 Task: Make in the project AgileConnection an epic 'SOC 2 Compliance'. Create in the project AgileConnection an epic 'HIPAA Compliance'. Add in the project AgileConnection an epic 'GDPR Compliance'
Action: Mouse moved to (290, 127)
Screenshot: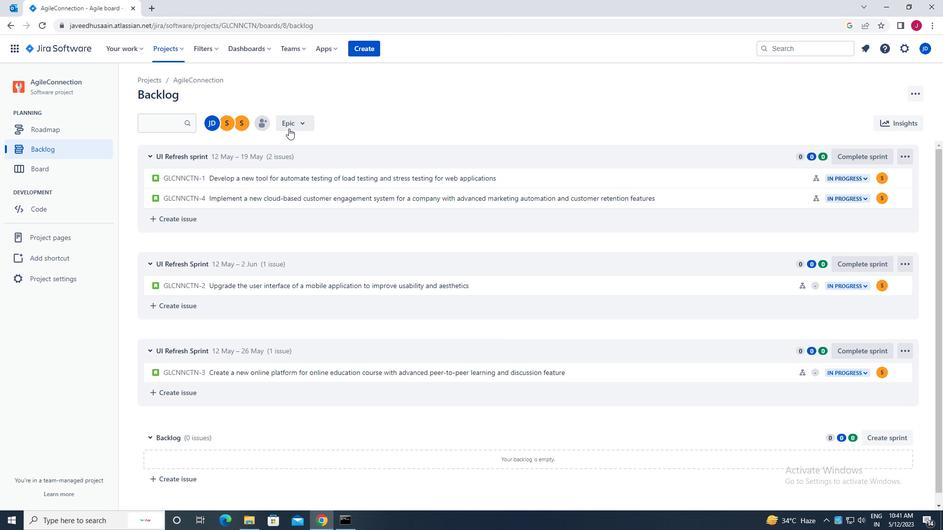 
Action: Mouse pressed left at (290, 127)
Screenshot: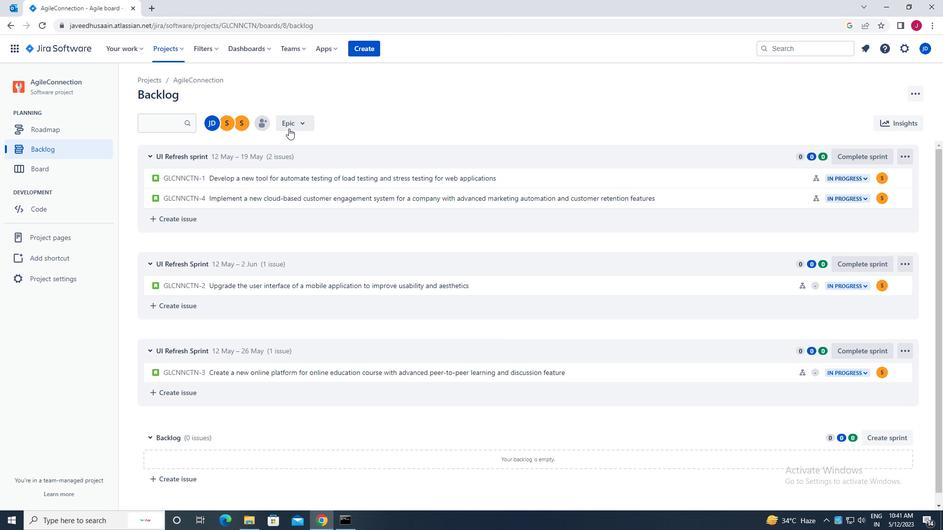 
Action: Mouse moved to (293, 182)
Screenshot: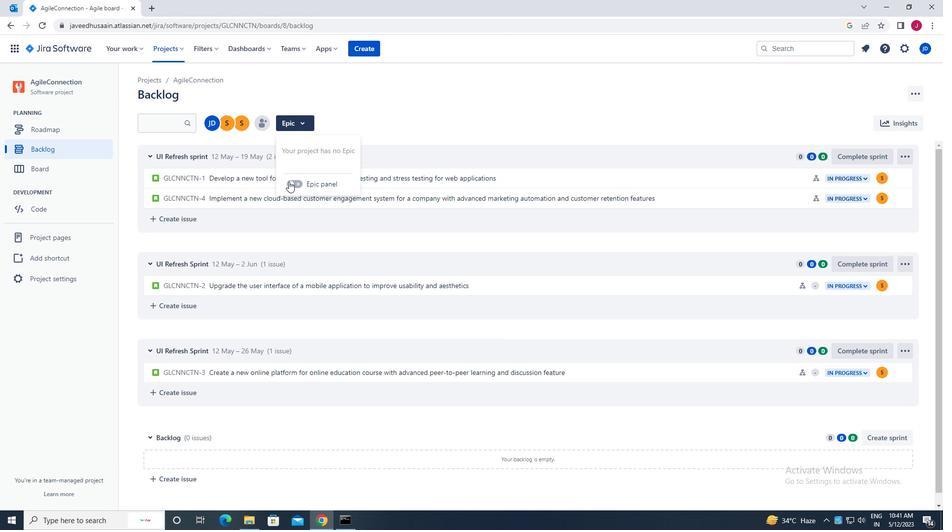 
Action: Mouse pressed left at (293, 182)
Screenshot: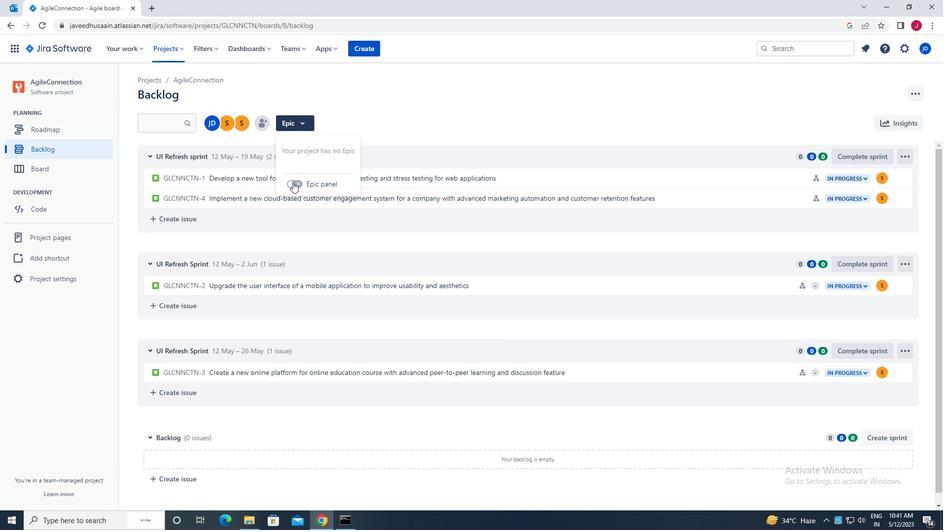 
Action: Mouse moved to (204, 341)
Screenshot: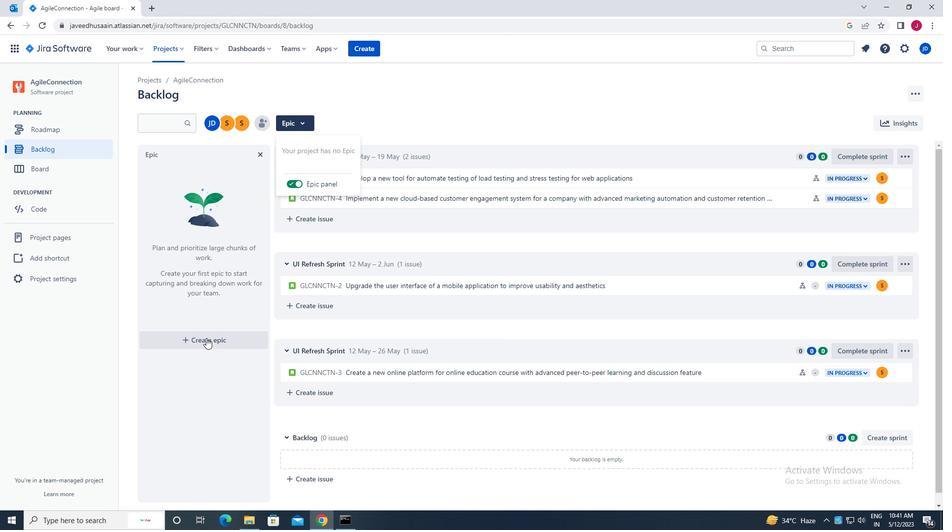 
Action: Mouse pressed left at (204, 341)
Screenshot: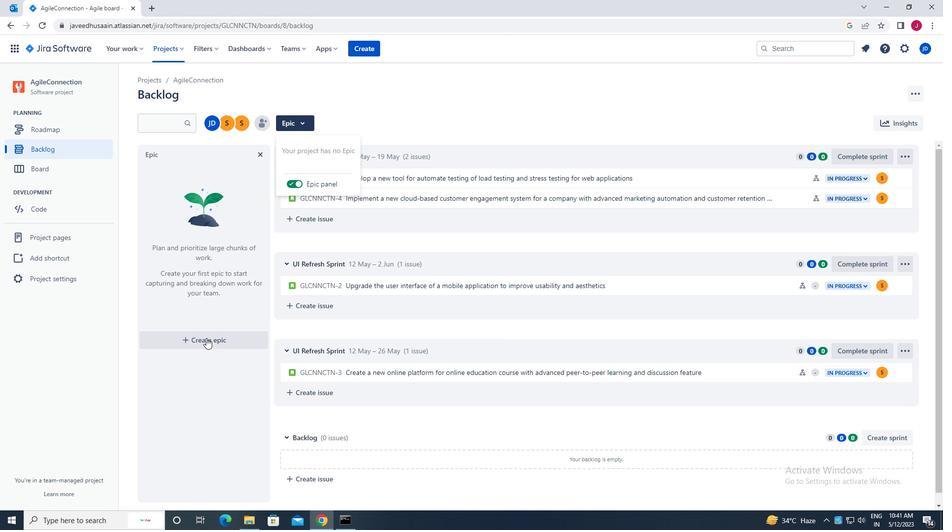 
Action: Mouse moved to (197, 339)
Screenshot: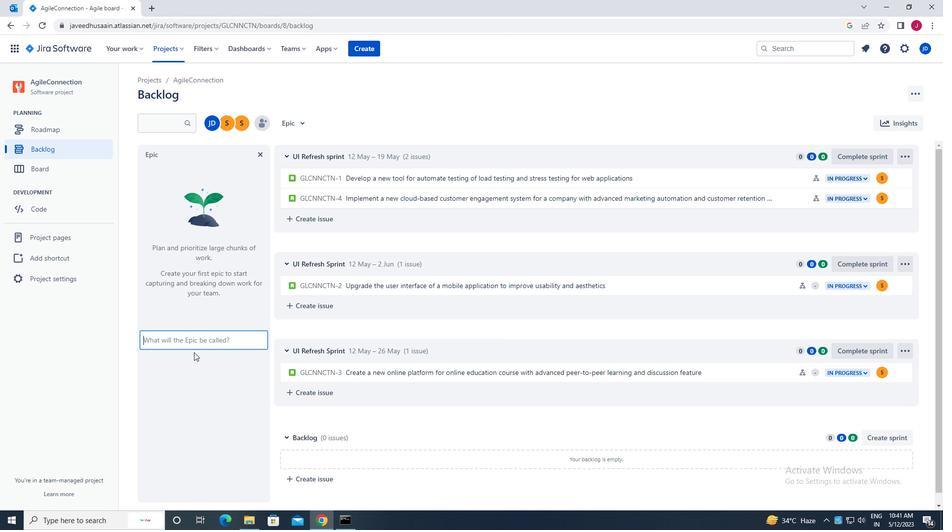 
Action: Mouse pressed left at (197, 339)
Screenshot: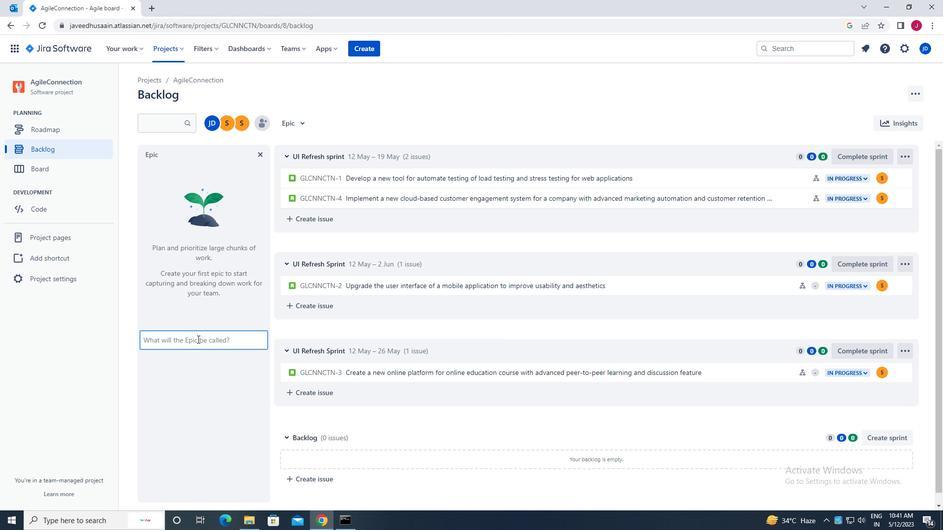 
Action: Key pressed soc<Key.space>2<Key.space>c<Key.caps_lock>ompliance<Key.enter>
Screenshot: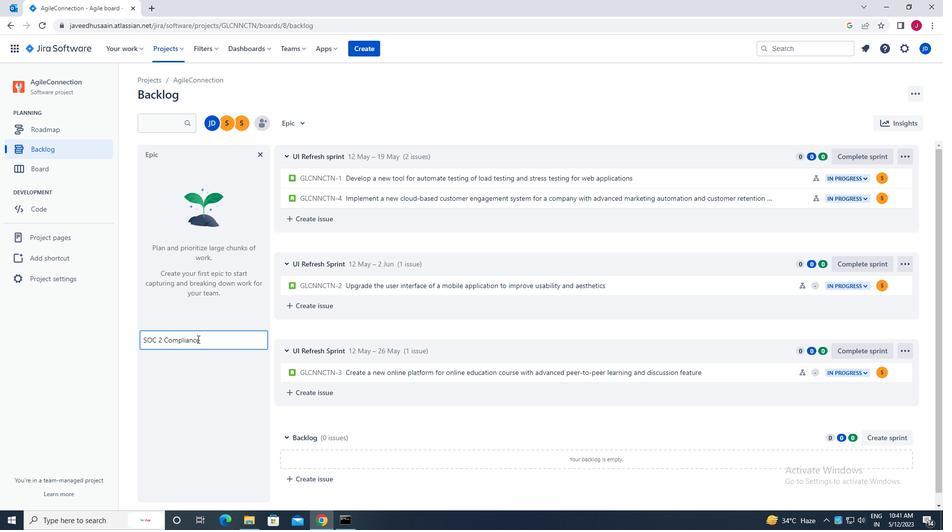 
Action: Mouse moved to (227, 222)
Screenshot: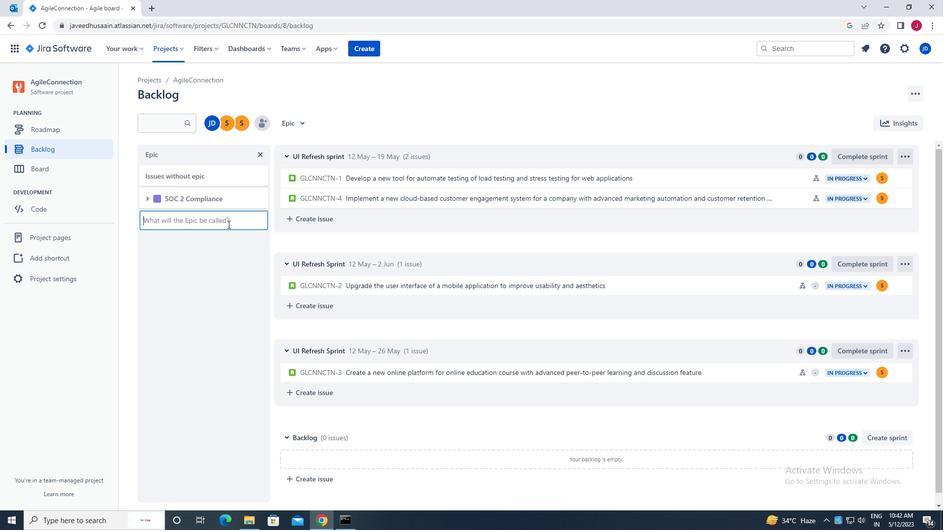 
Action: Mouse pressed left at (227, 222)
Screenshot: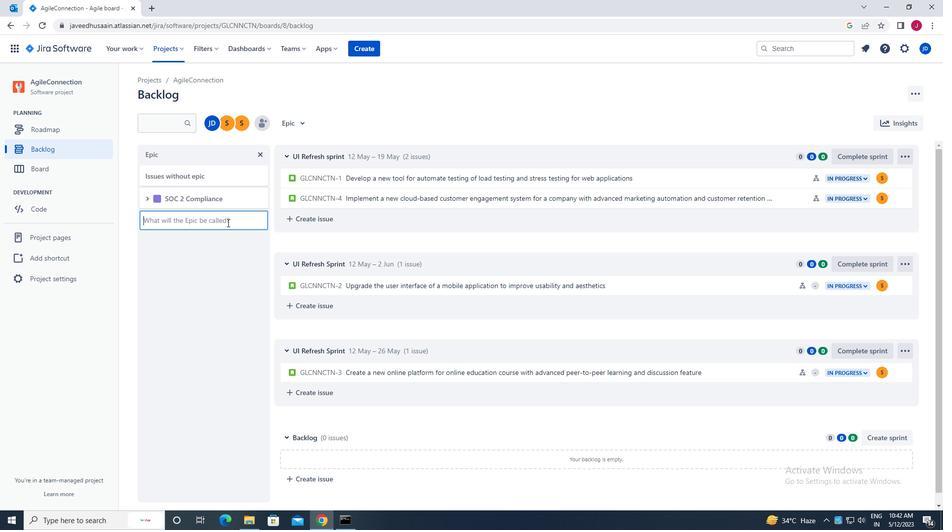 
Action: Key pressed <Key.caps_lock>hippa<Key.space><Key.backspace>a<Key.space>c<Key.caps_lock>ompliance<Key.enter>
Screenshot: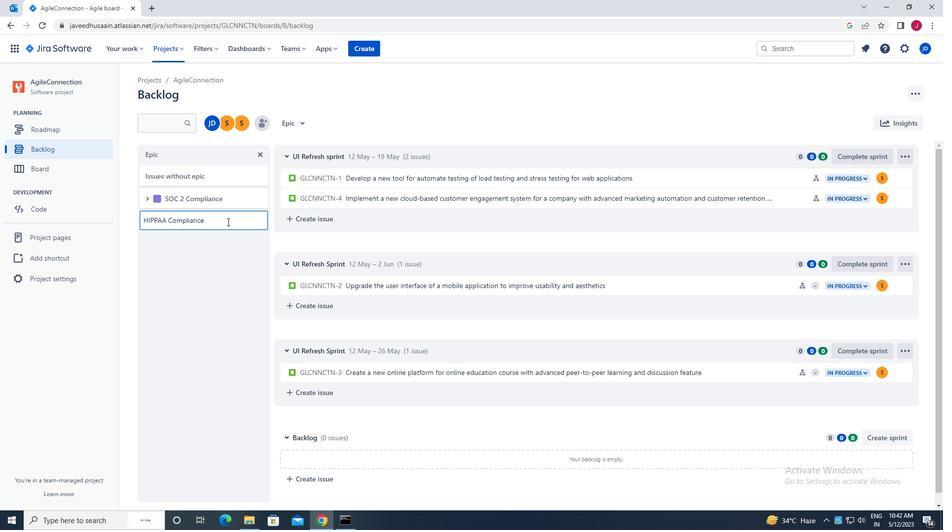 
Action: Mouse moved to (212, 248)
Screenshot: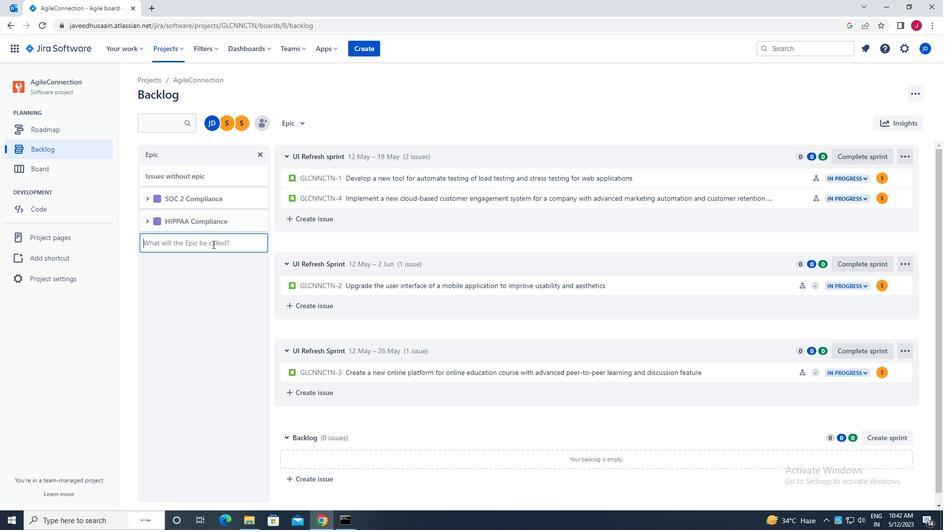 
Action: Mouse pressed left at (212, 248)
Screenshot: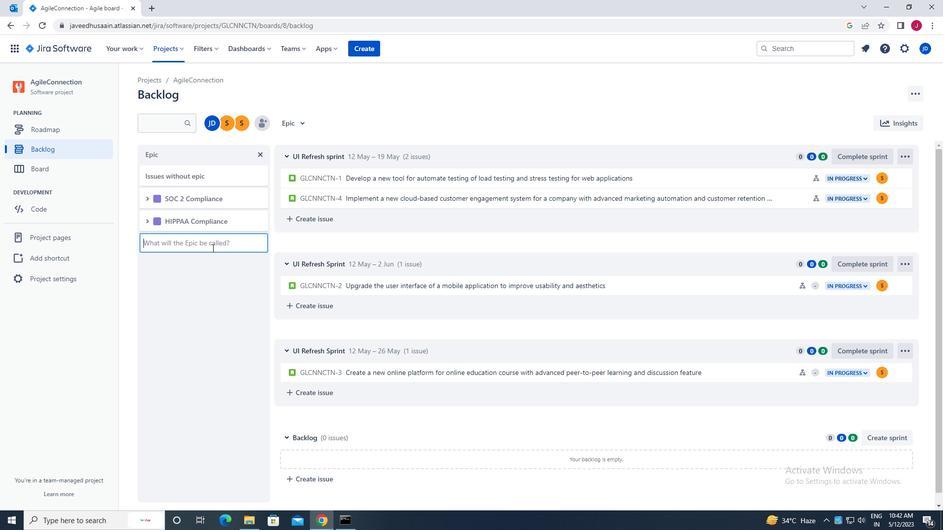 
Action: Mouse moved to (215, 247)
Screenshot: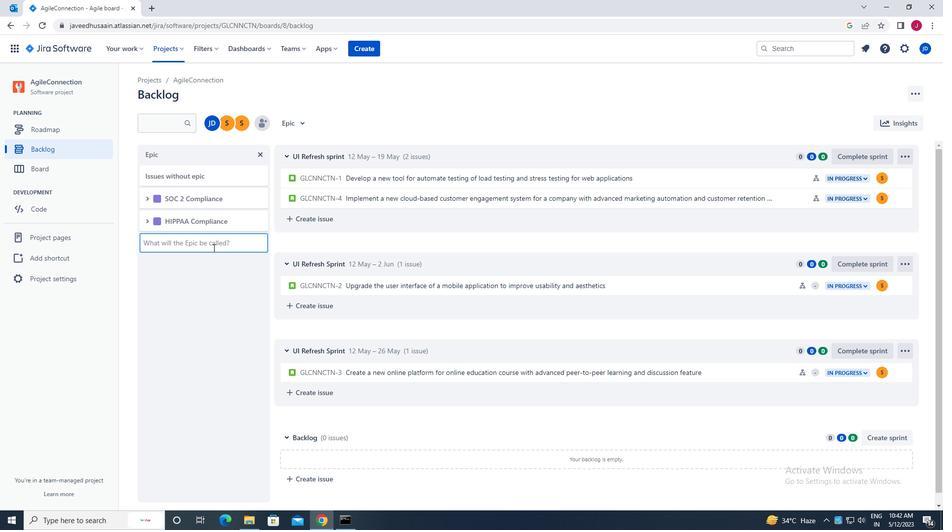 
Action: Key pressed <Key.caps_lock>gdpr<Key.space>c<Key.caps_lock>ompliance<Key.enter>
Screenshot: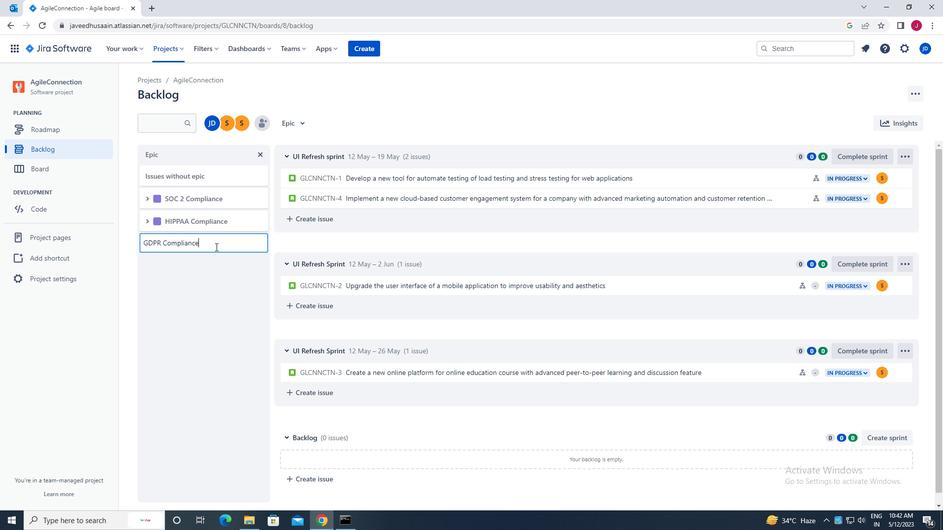 
